Task: Create a task  Develop a new online tool for online language placement tests , assign it to team member softage.1@softage.net in the project BrightTech and update the status of the task to  On Track  , set the priority of the task to High
Action: Mouse moved to (94, 63)
Screenshot: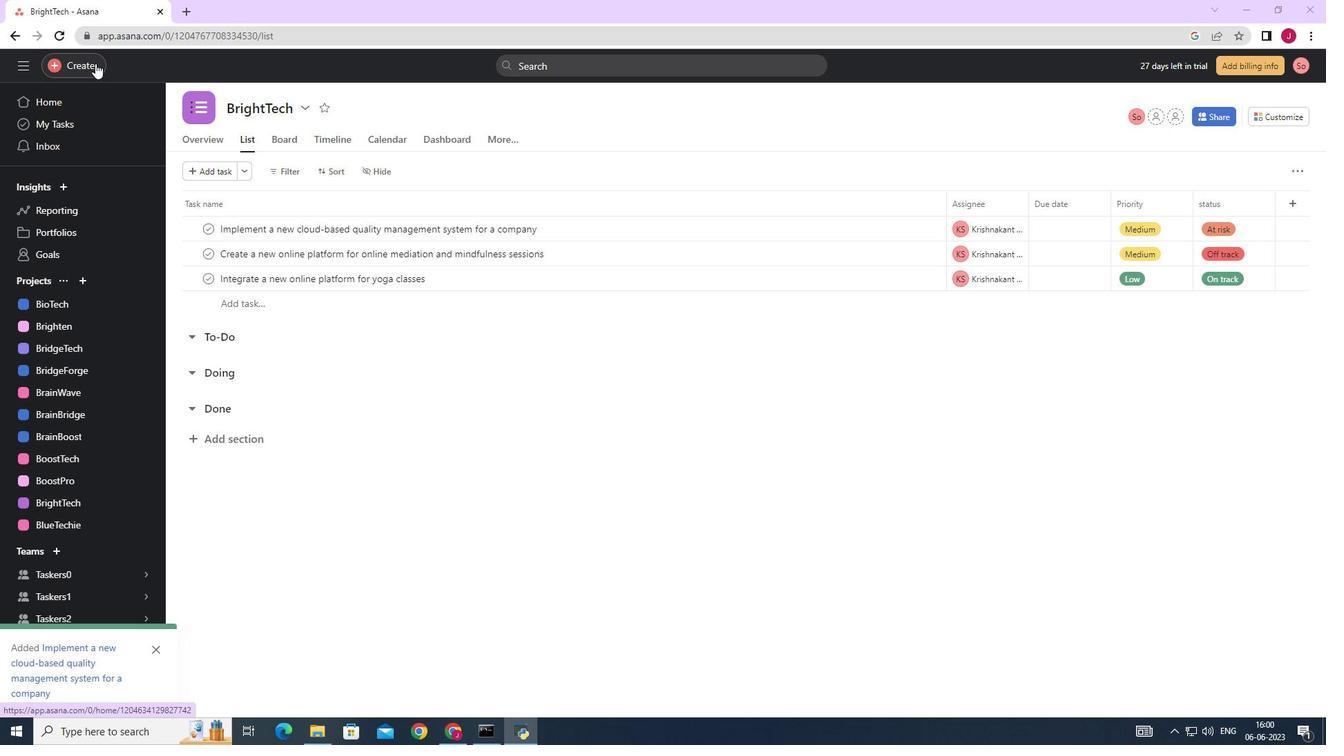 
Action: Mouse pressed left at (94, 63)
Screenshot: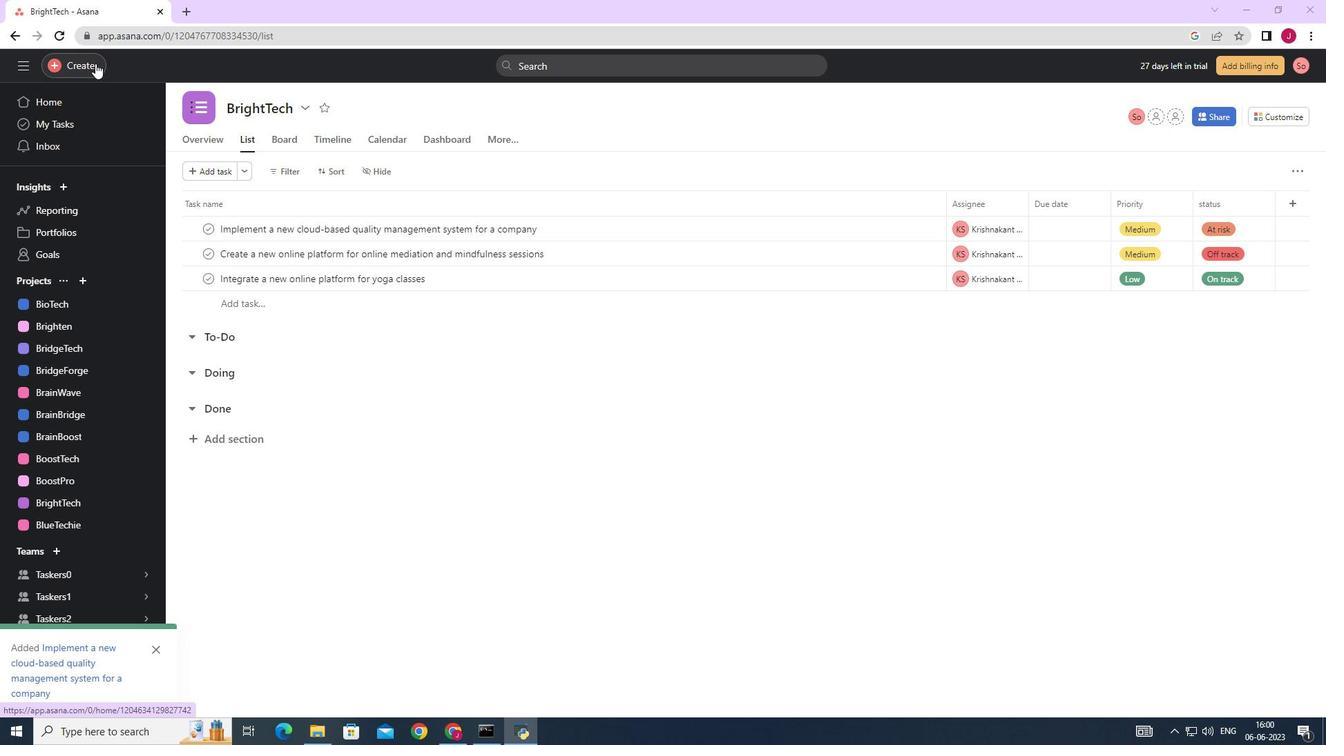 
Action: Mouse moved to (165, 71)
Screenshot: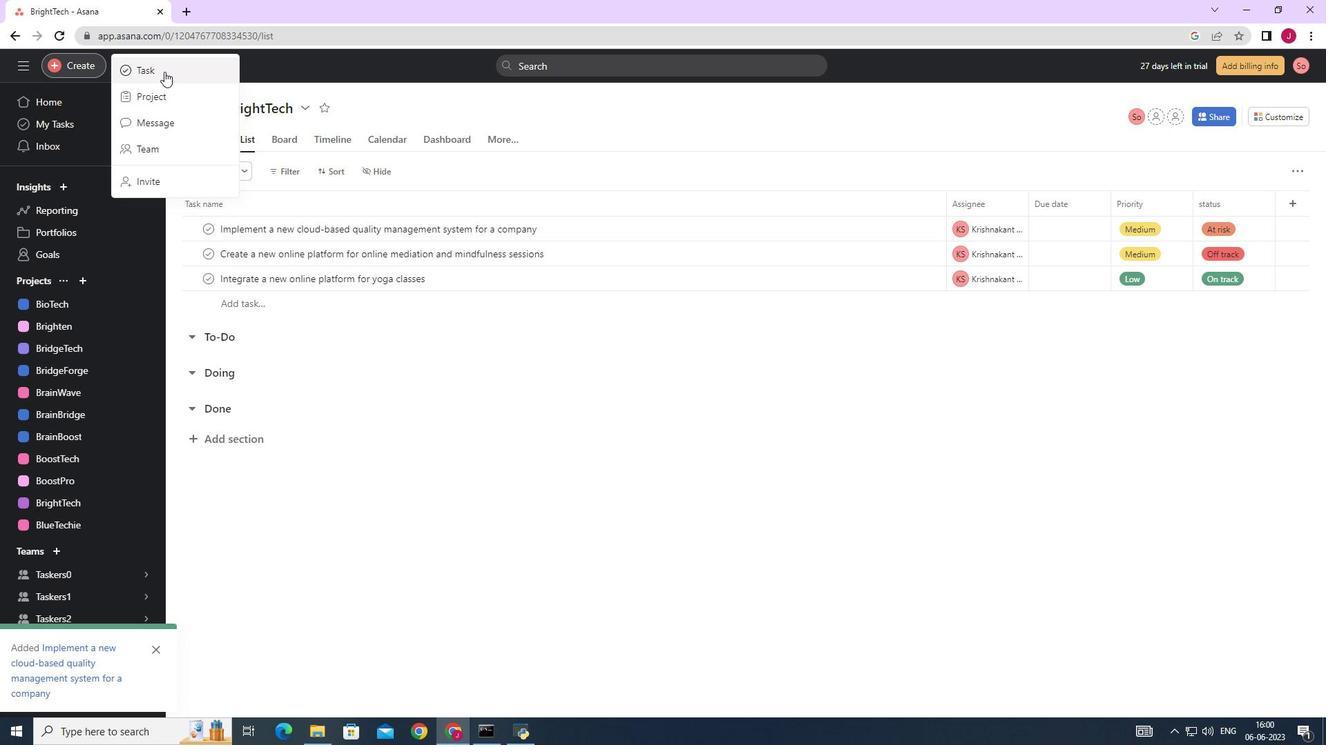 
Action: Mouse pressed left at (165, 71)
Screenshot: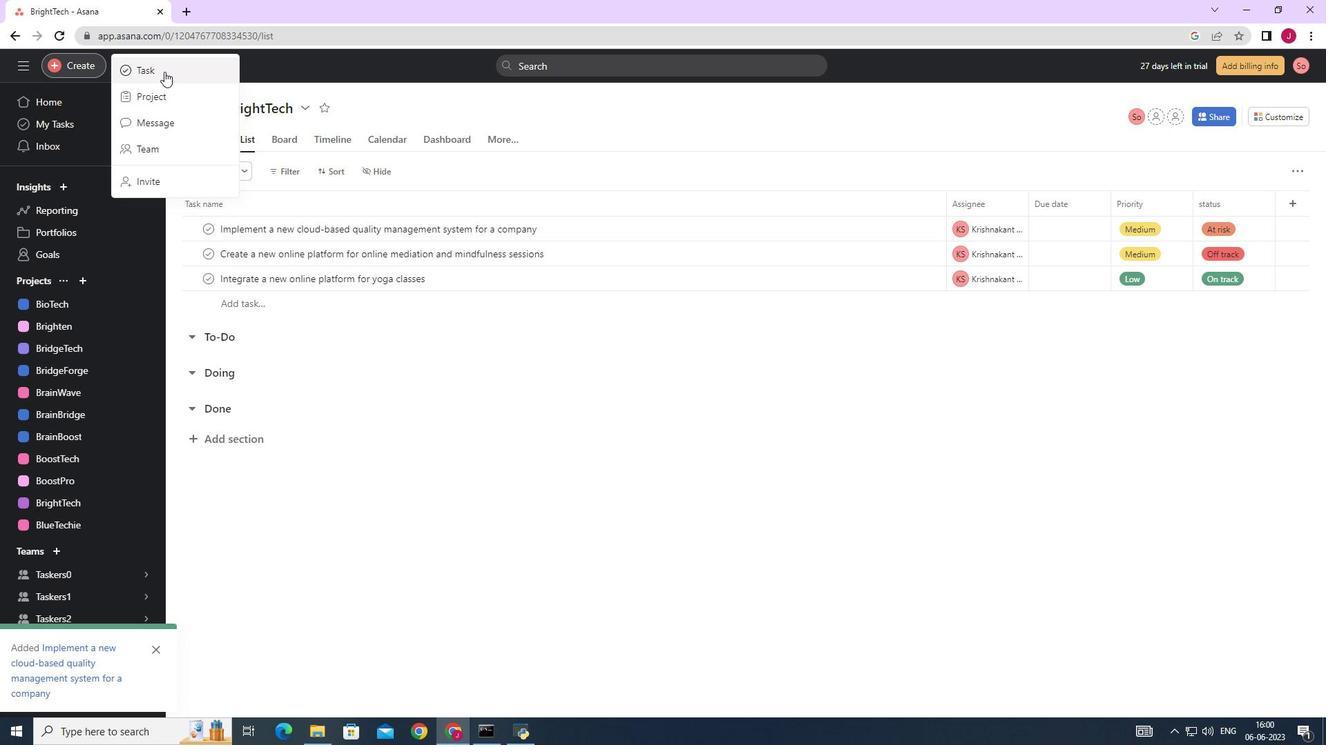 
Action: Mouse moved to (1050, 458)
Screenshot: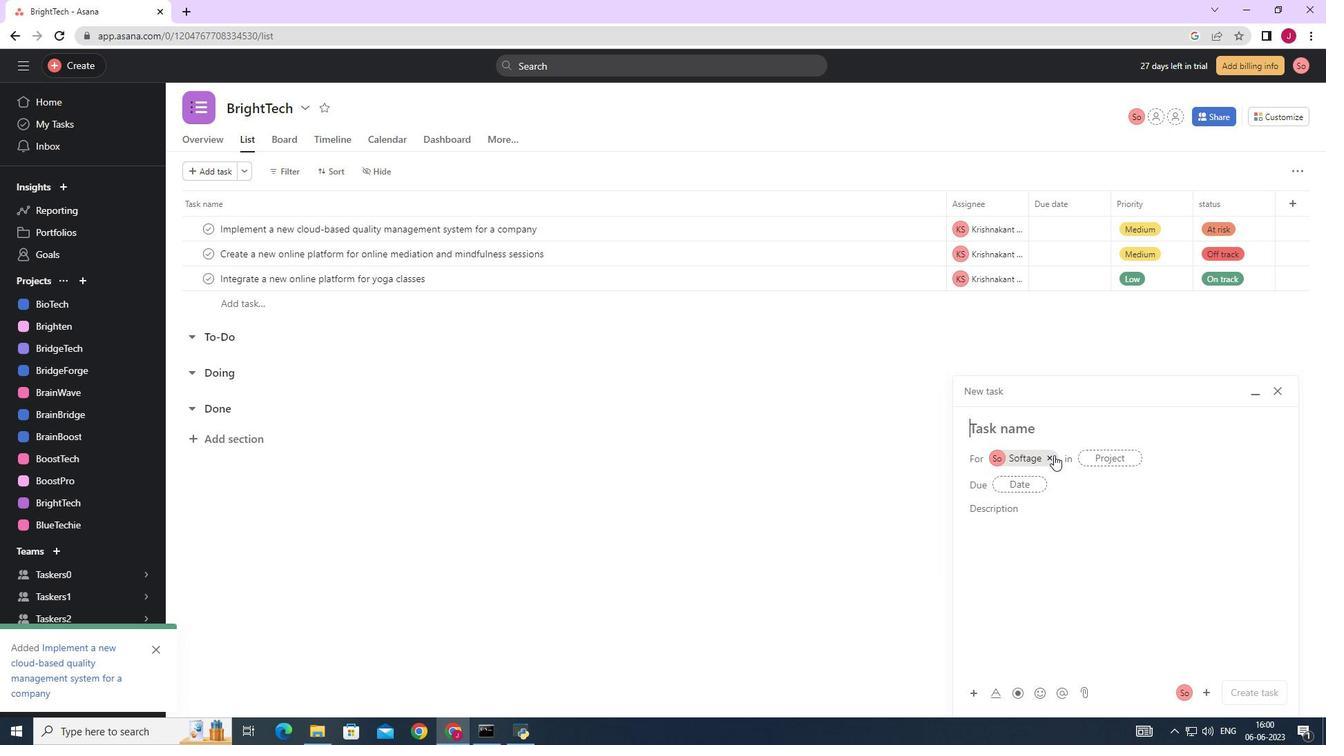 
Action: Mouse pressed left at (1050, 458)
Screenshot: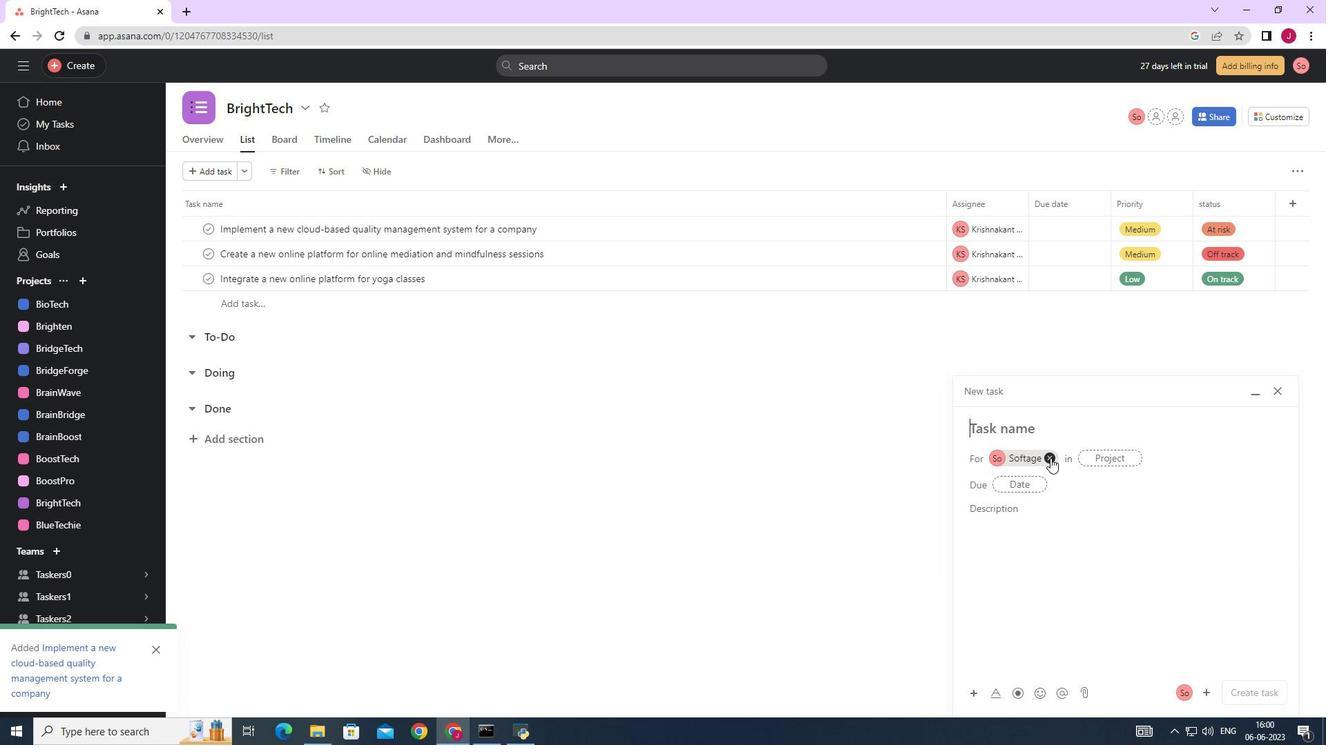 
Action: Mouse moved to (1000, 427)
Screenshot: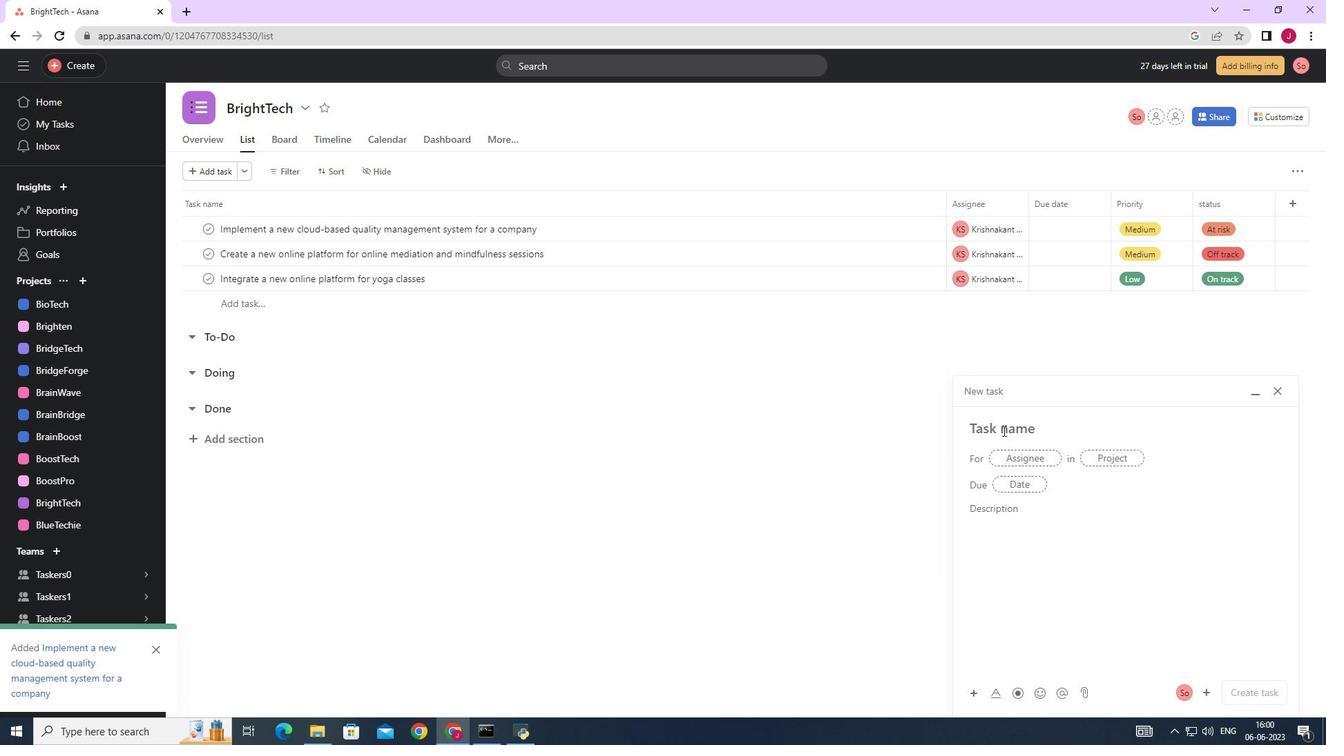 
Action: Mouse pressed left at (1000, 427)
Screenshot: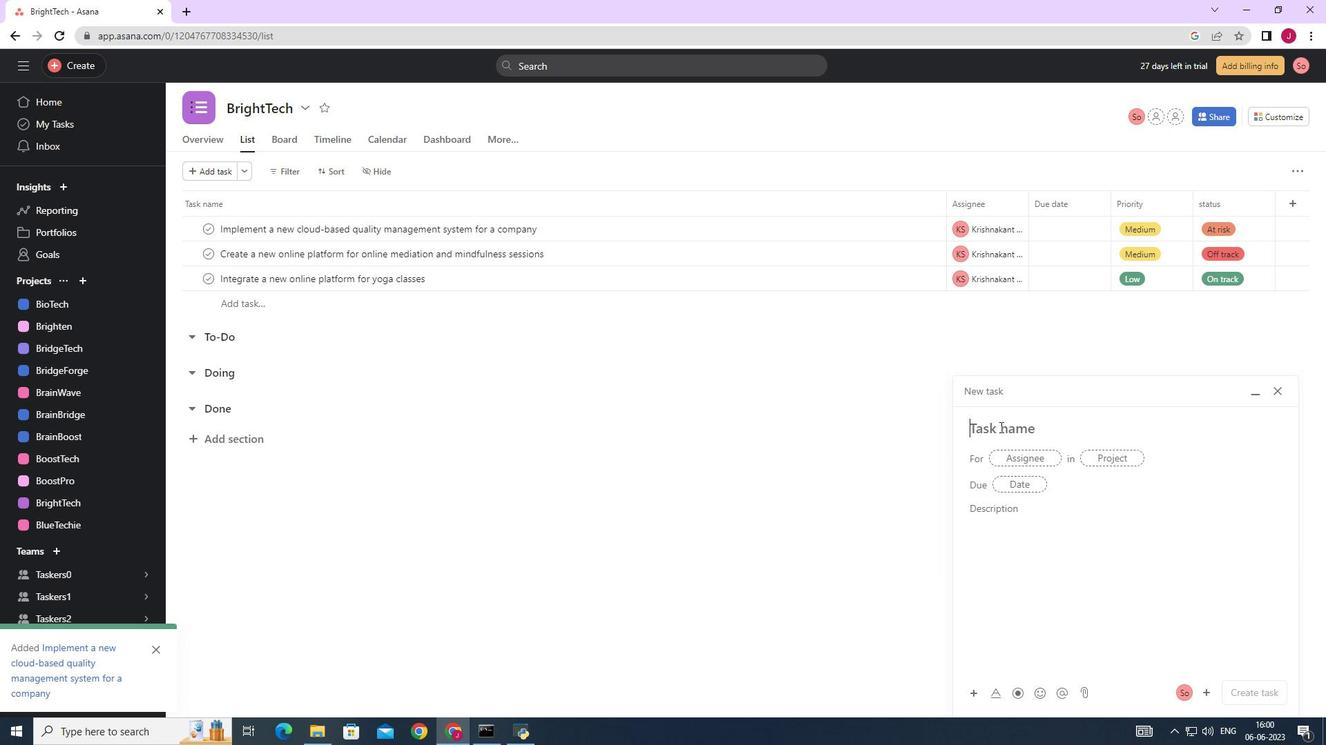 
Action: Key pressed <Key.caps_lock>D<Key.caps_lock>evelop<Key.space>a<Key.space>new<Key.space>online<Key.space>tool<Key.space>for<Key.space>online<Key.space>language<Key.space>placement<Key.space>tests
Screenshot: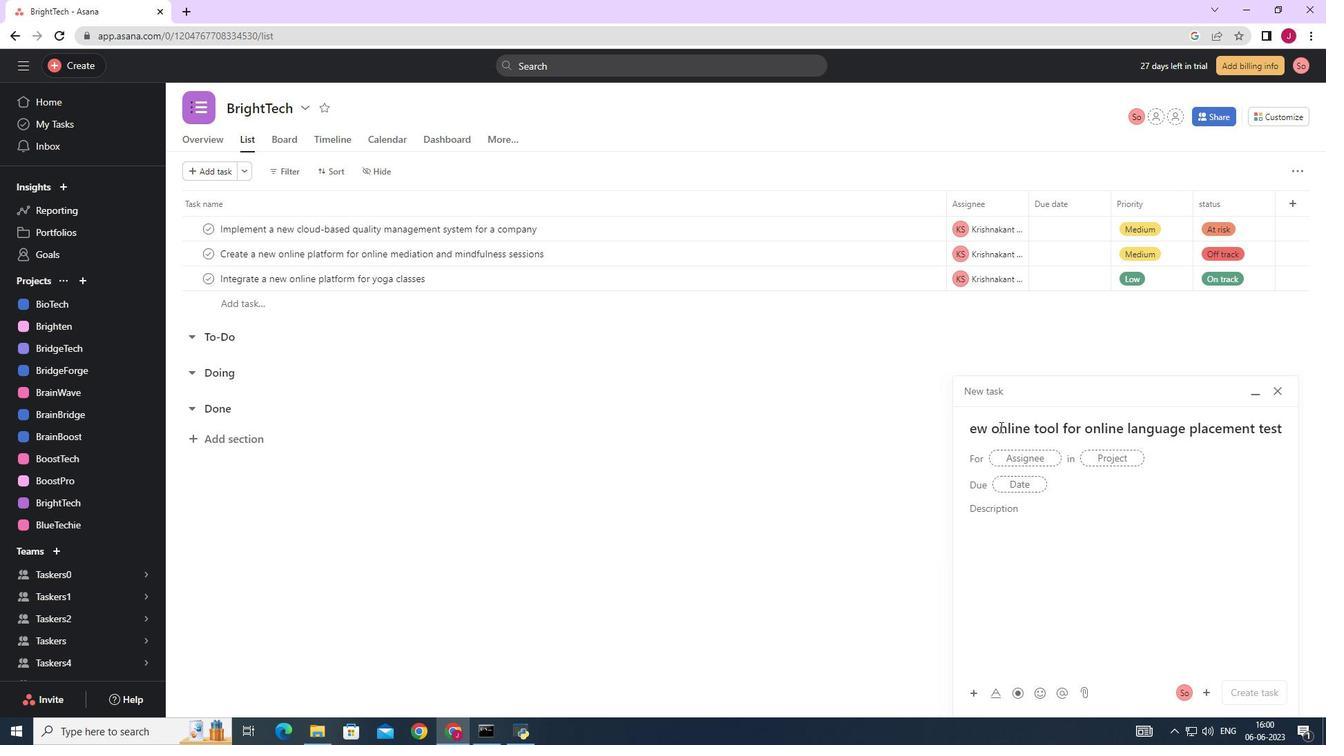 
Action: Mouse moved to (1018, 459)
Screenshot: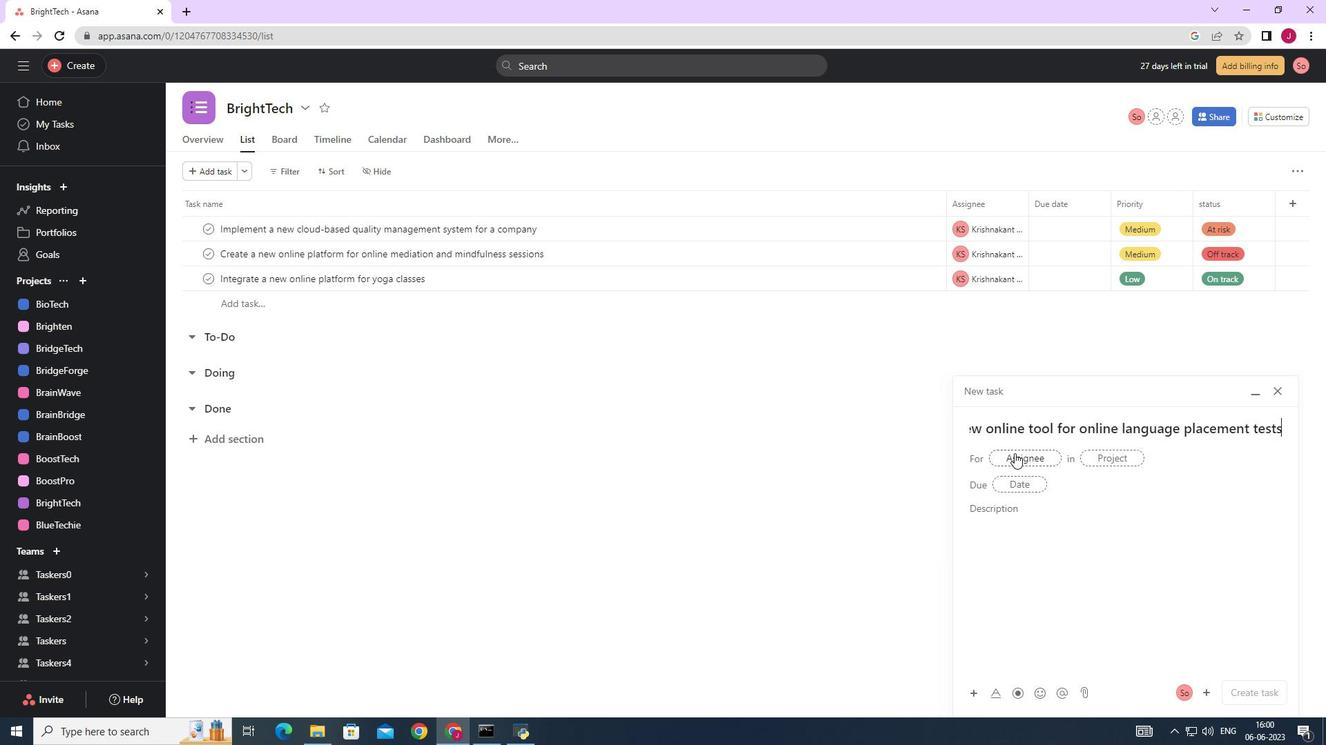 
Action: Mouse pressed left at (1018, 459)
Screenshot: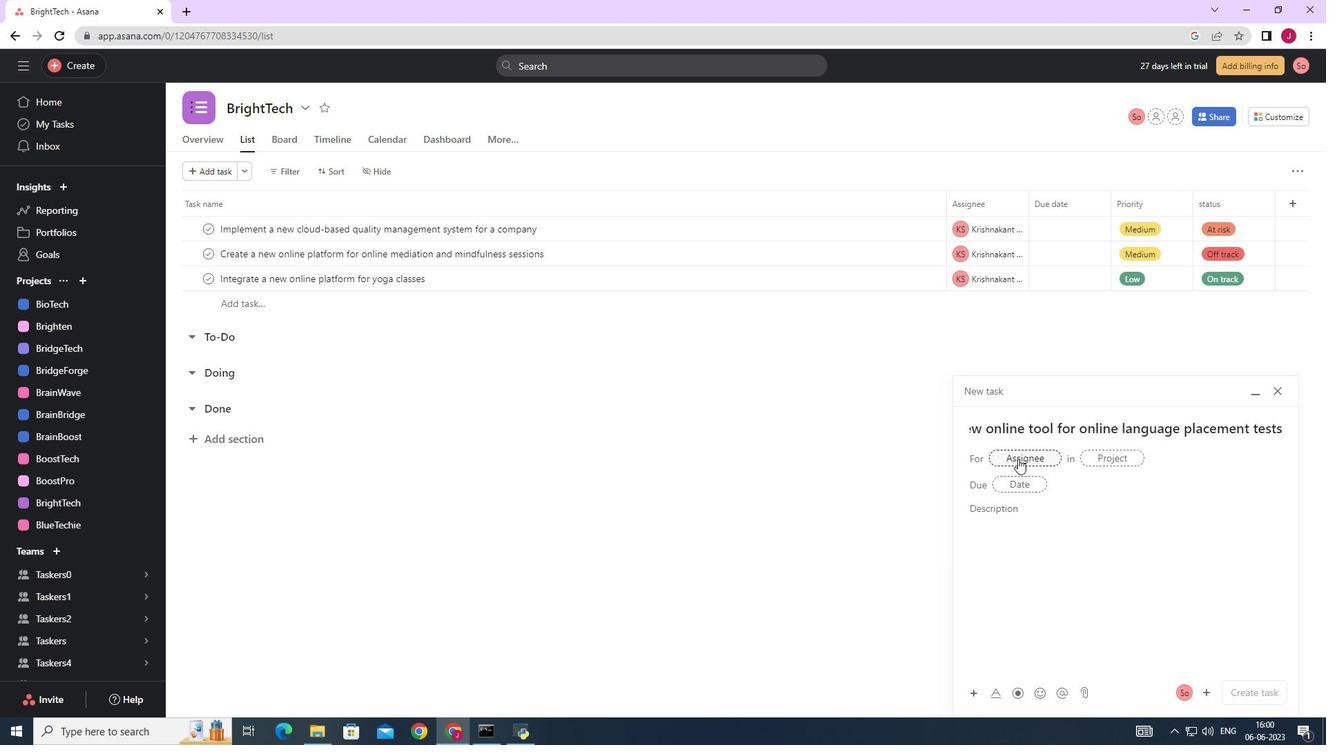 
Action: Key pressed softage.
Screenshot: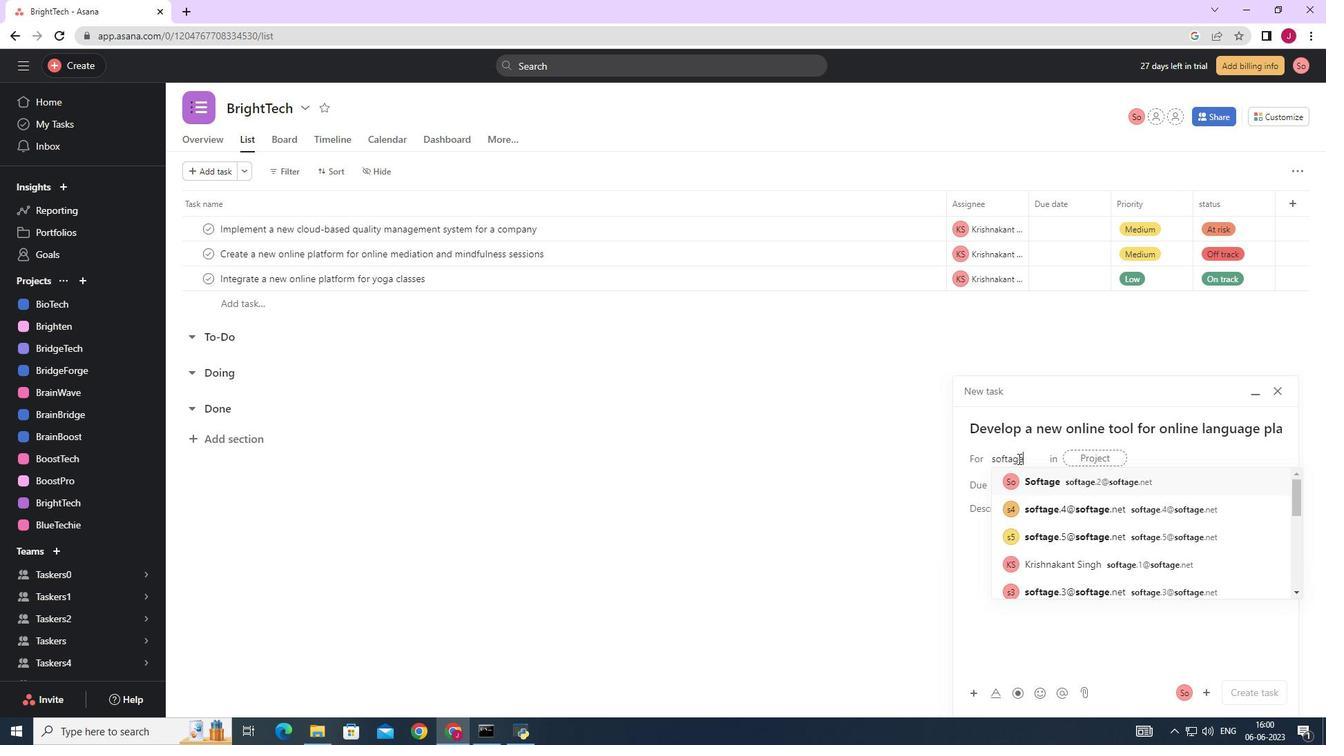
Action: Mouse moved to (979, 425)
Screenshot: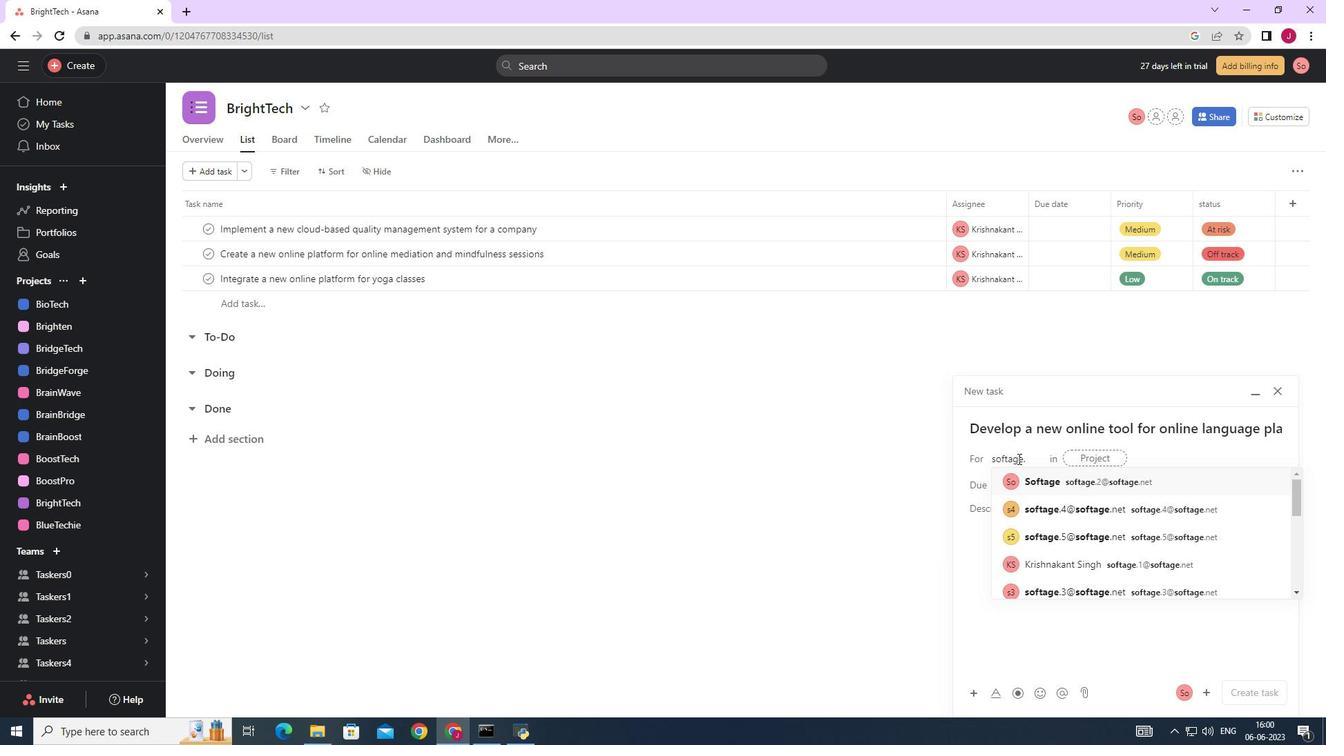 
Action: Key pressed 1
Screenshot: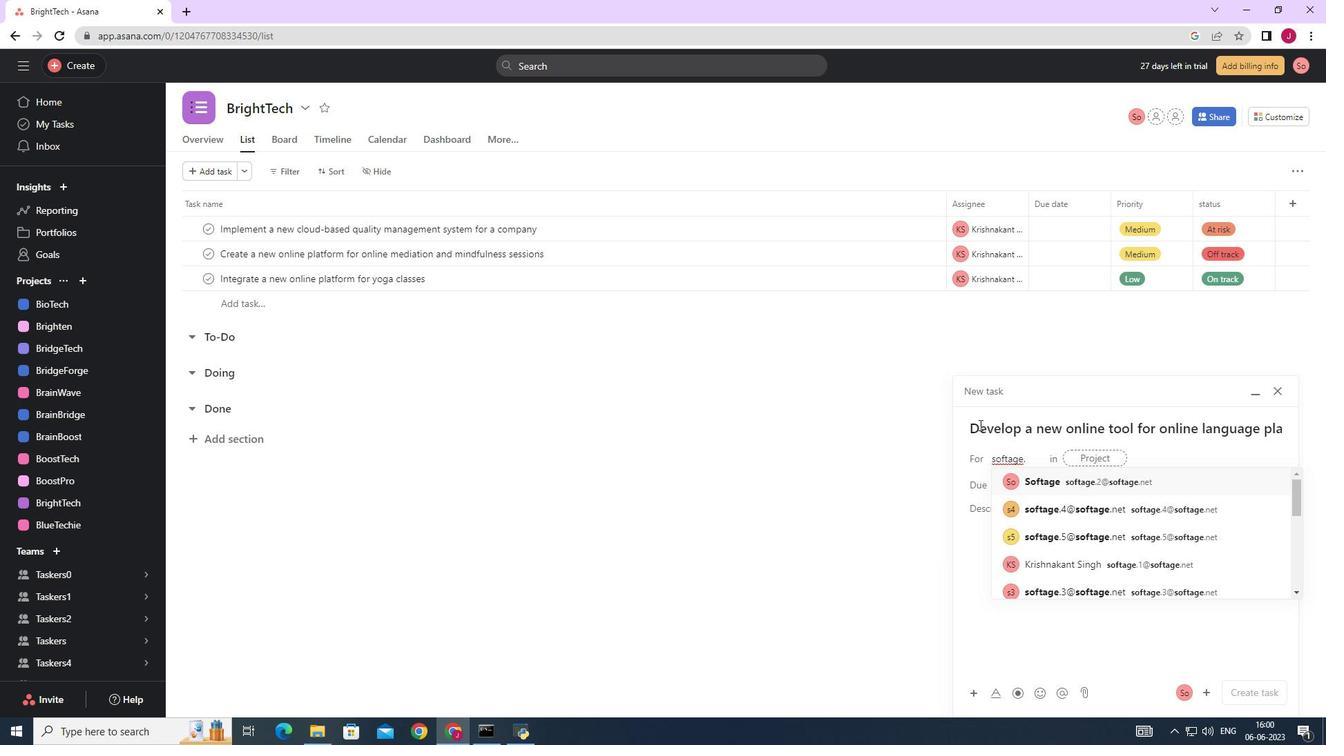 
Action: Mouse moved to (1051, 475)
Screenshot: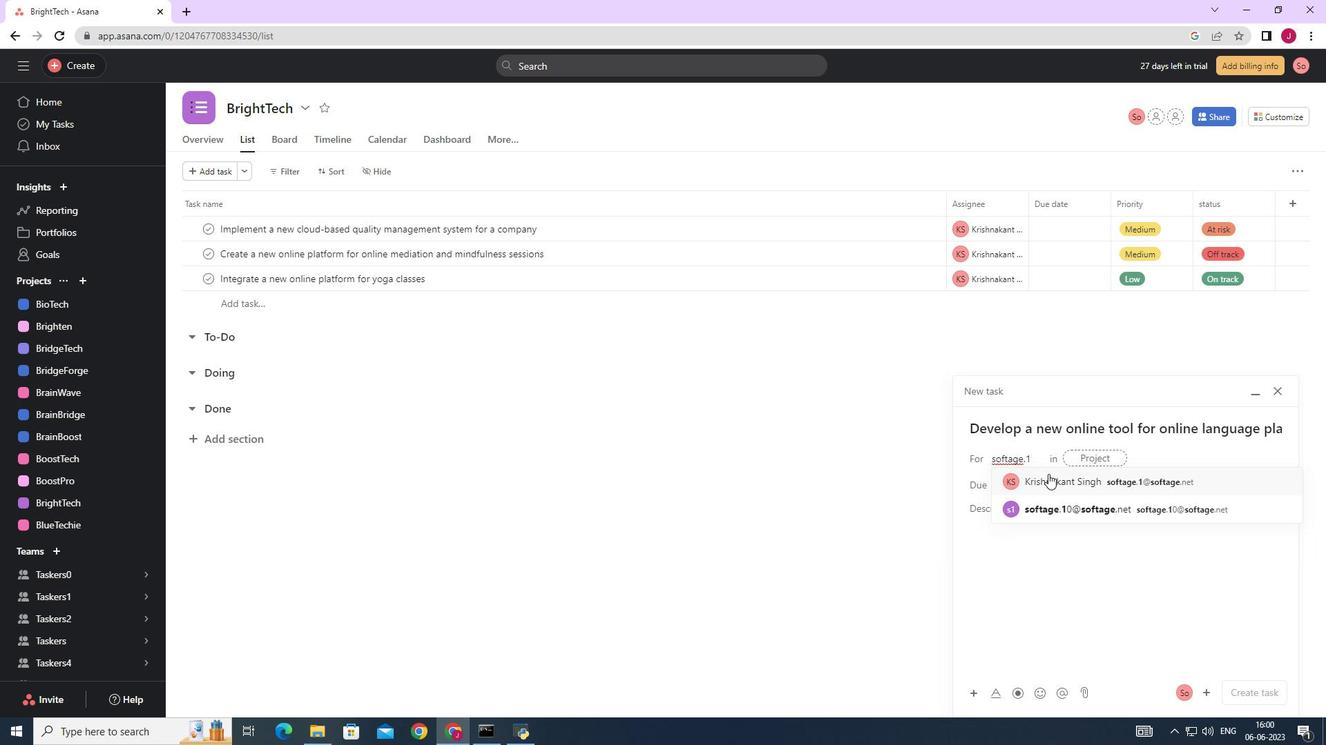 
Action: Mouse pressed left at (1051, 475)
Screenshot: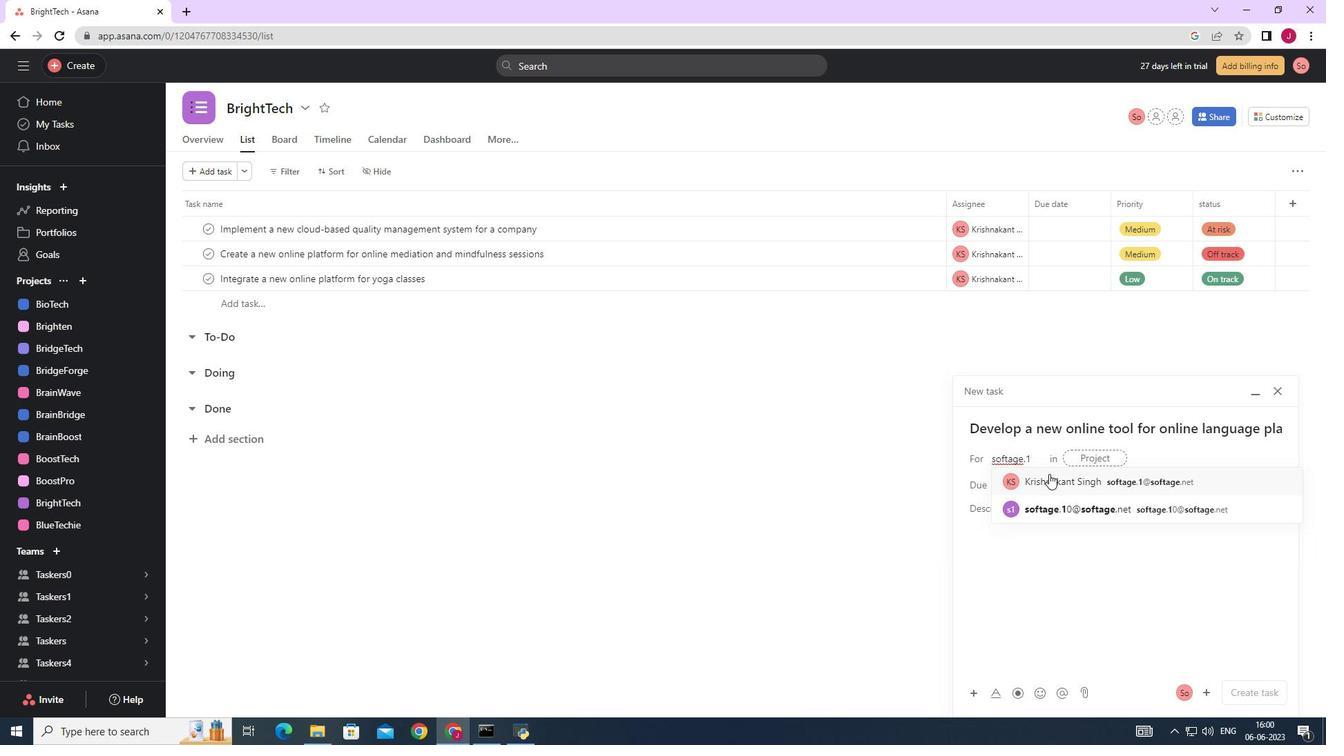 
Action: Mouse moved to (948, 480)
Screenshot: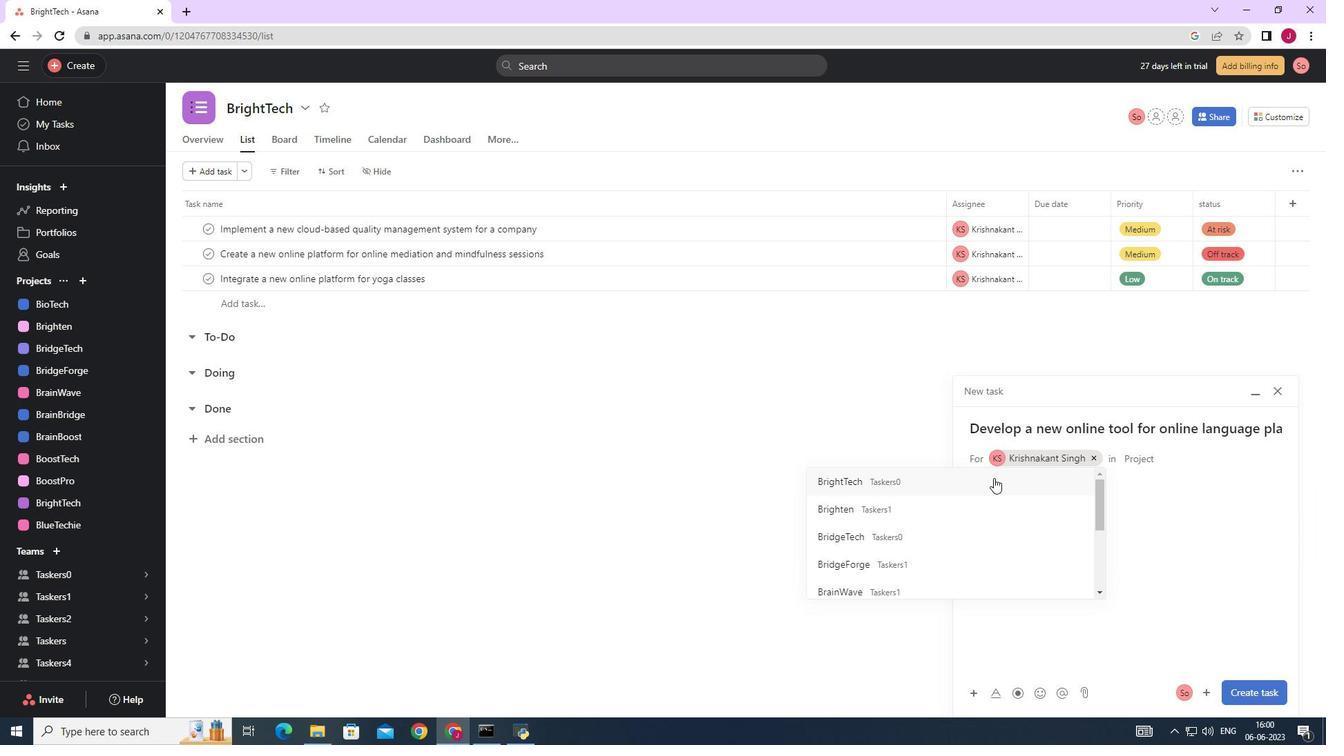 
Action: Mouse pressed left at (948, 480)
Screenshot: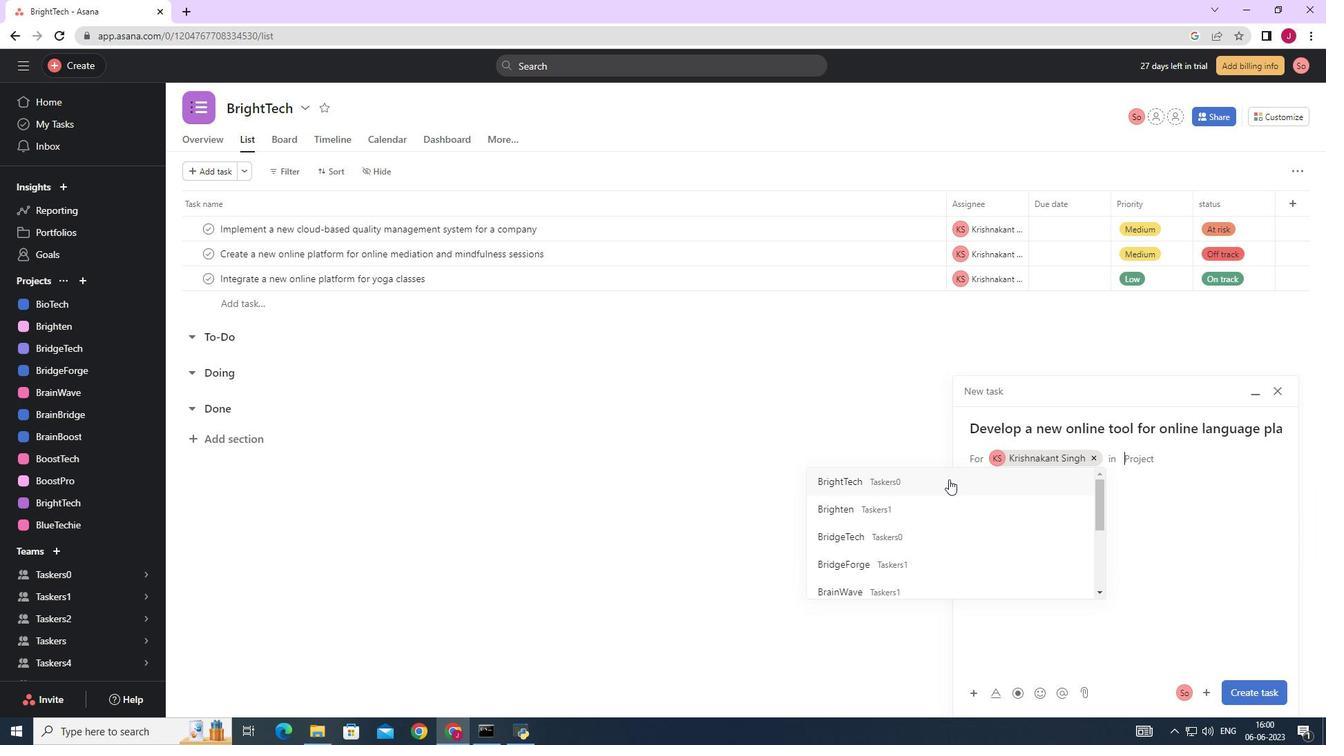 
Action: Mouse moved to (1042, 513)
Screenshot: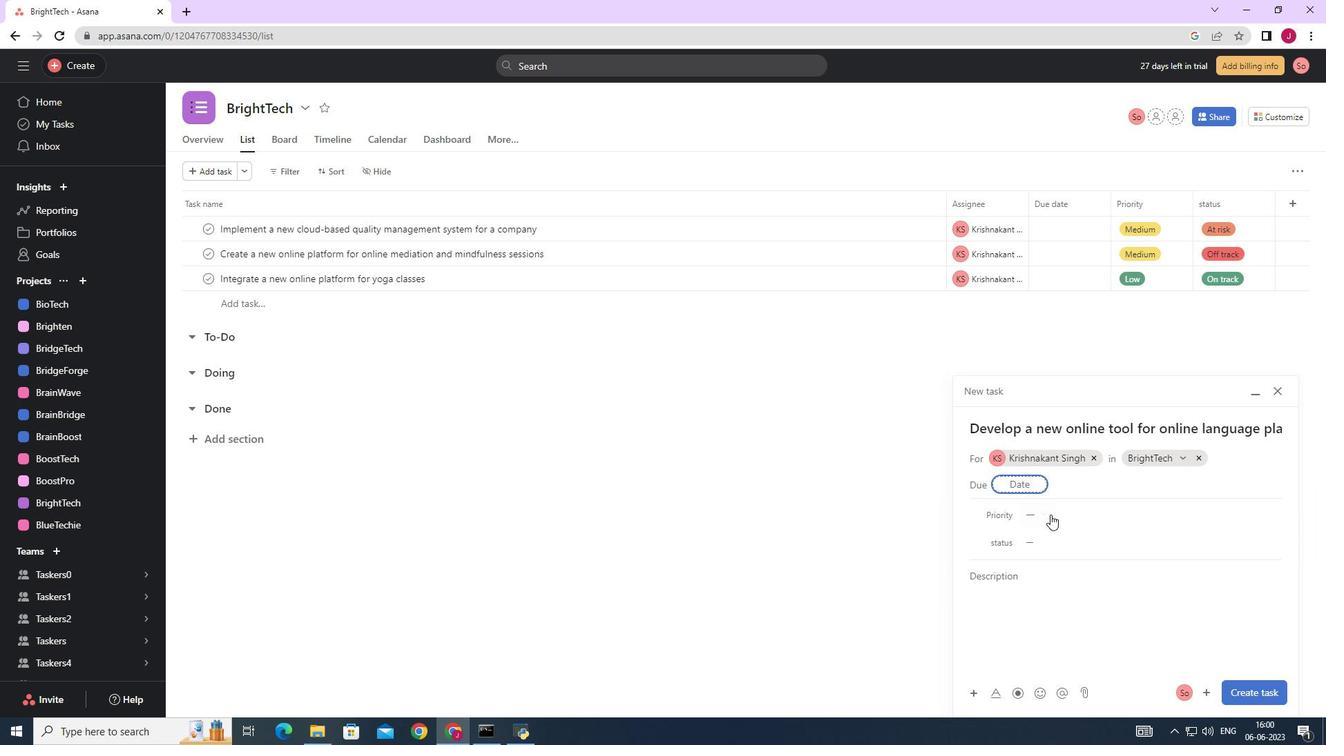 
Action: Mouse pressed left at (1042, 513)
Screenshot: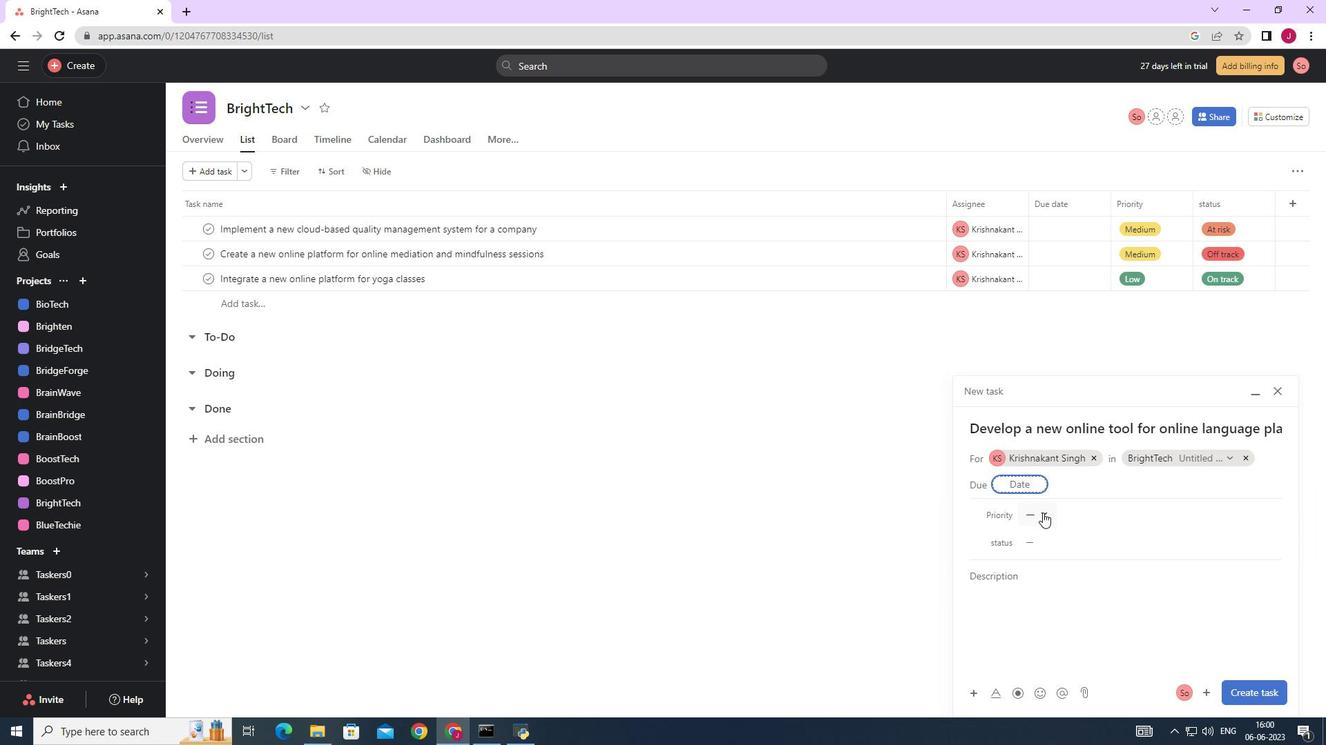 
Action: Mouse moved to (1062, 558)
Screenshot: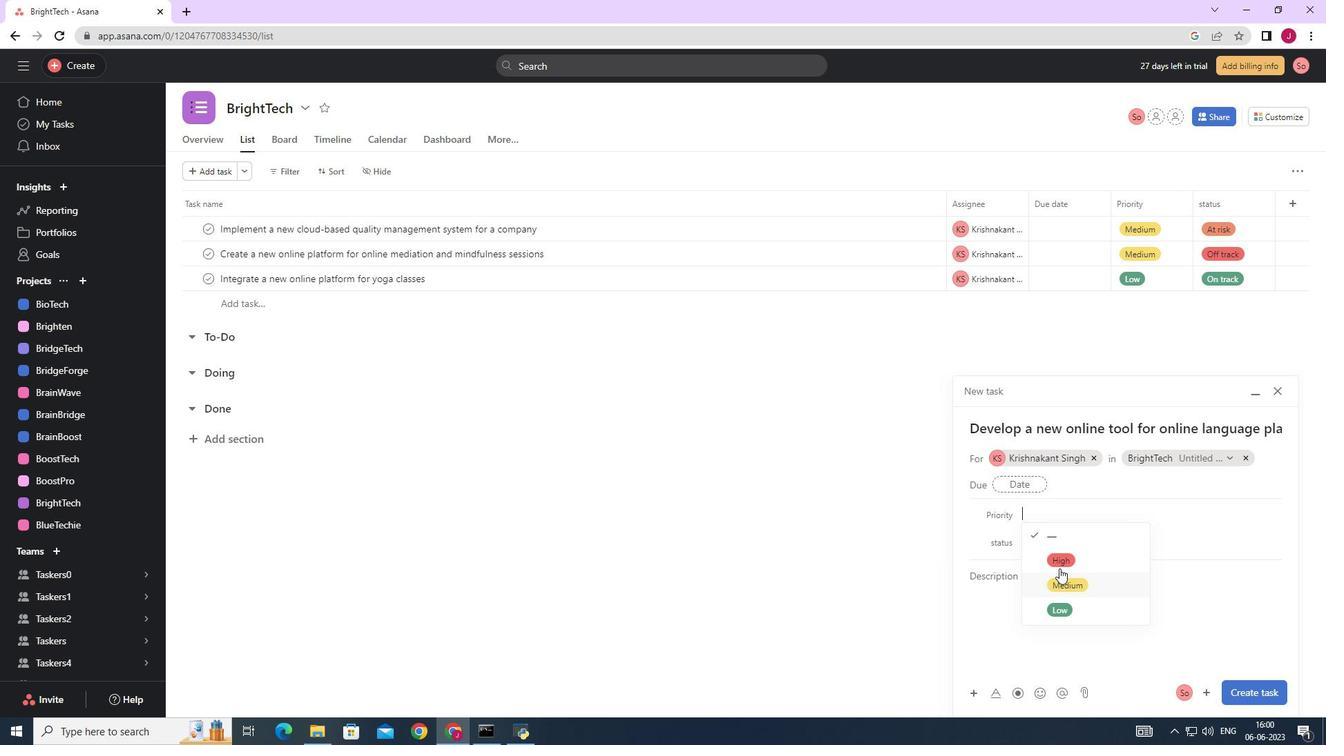 
Action: Mouse pressed left at (1062, 558)
Screenshot: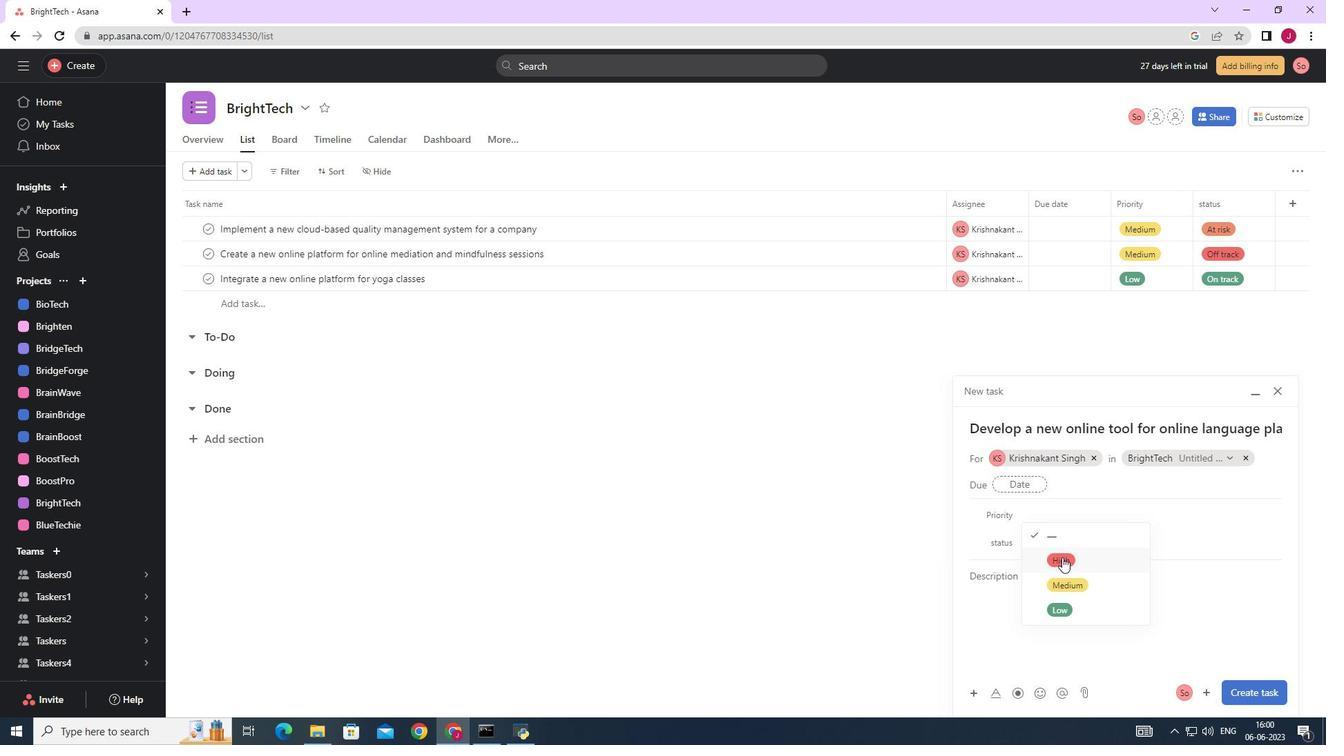 
Action: Mouse moved to (1051, 541)
Screenshot: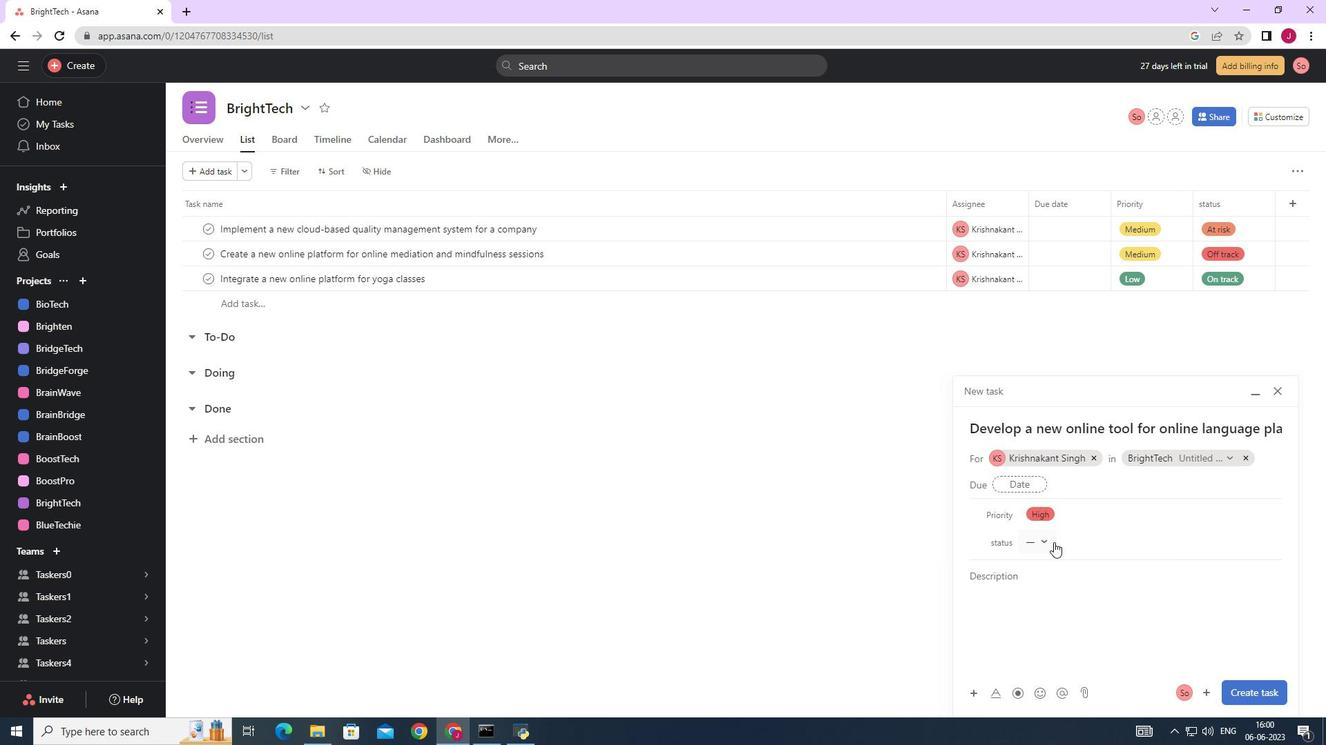 
Action: Mouse pressed left at (1051, 541)
Screenshot: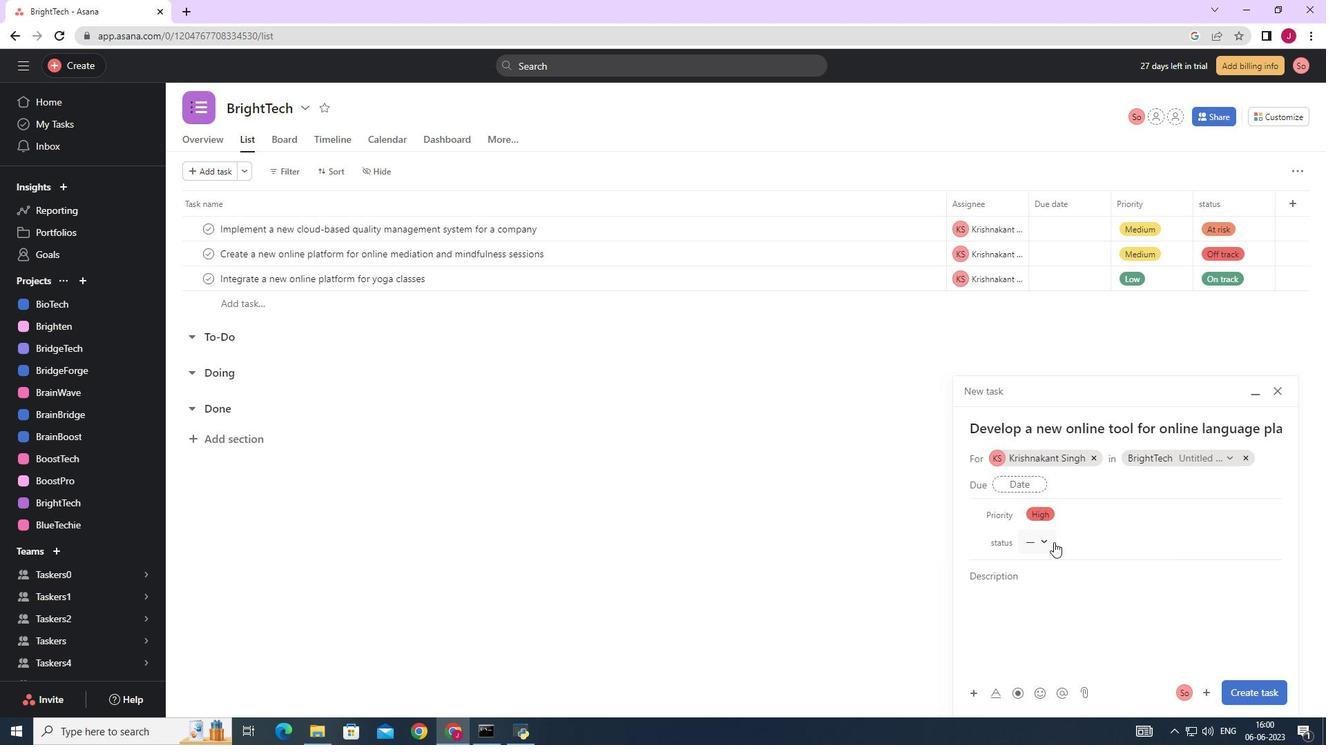 
Action: Mouse moved to (1070, 589)
Screenshot: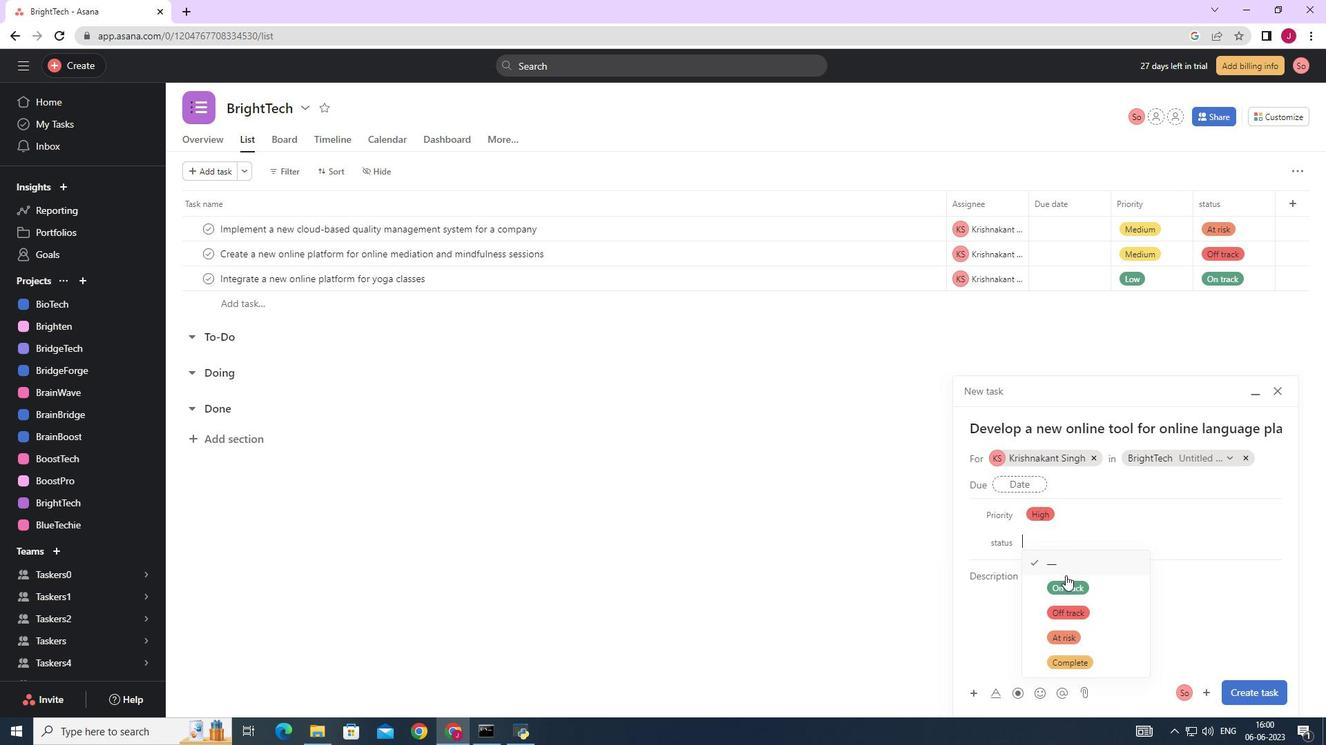 
Action: Mouse pressed left at (1070, 589)
Screenshot: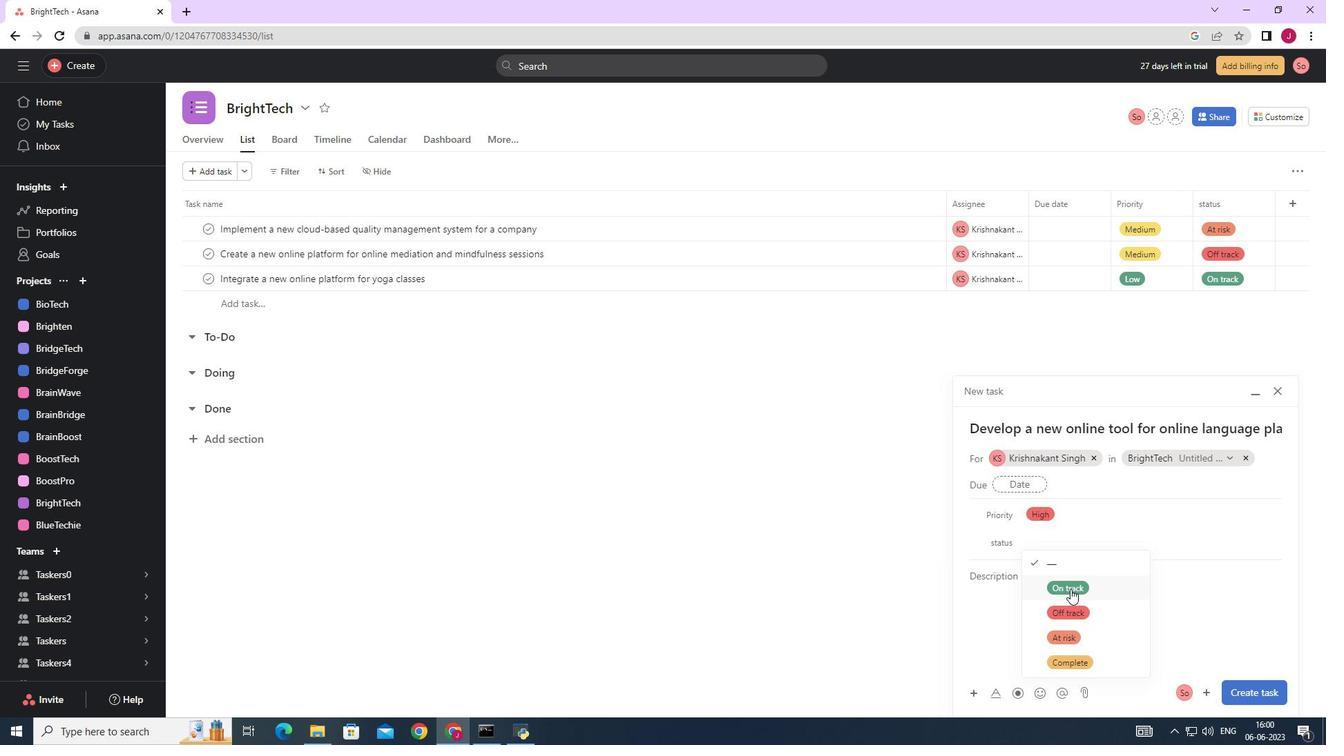 
Action: Mouse moved to (1251, 696)
Screenshot: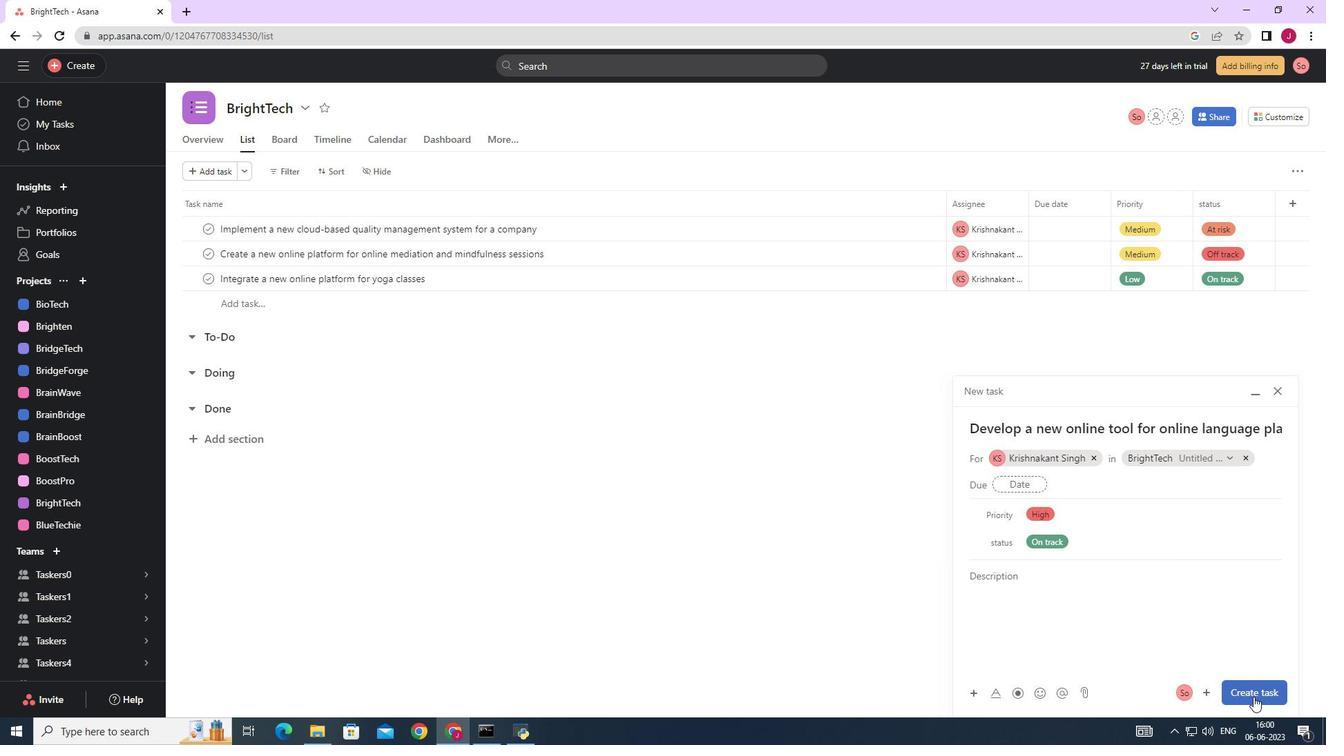 
Action: Mouse pressed left at (1251, 696)
Screenshot: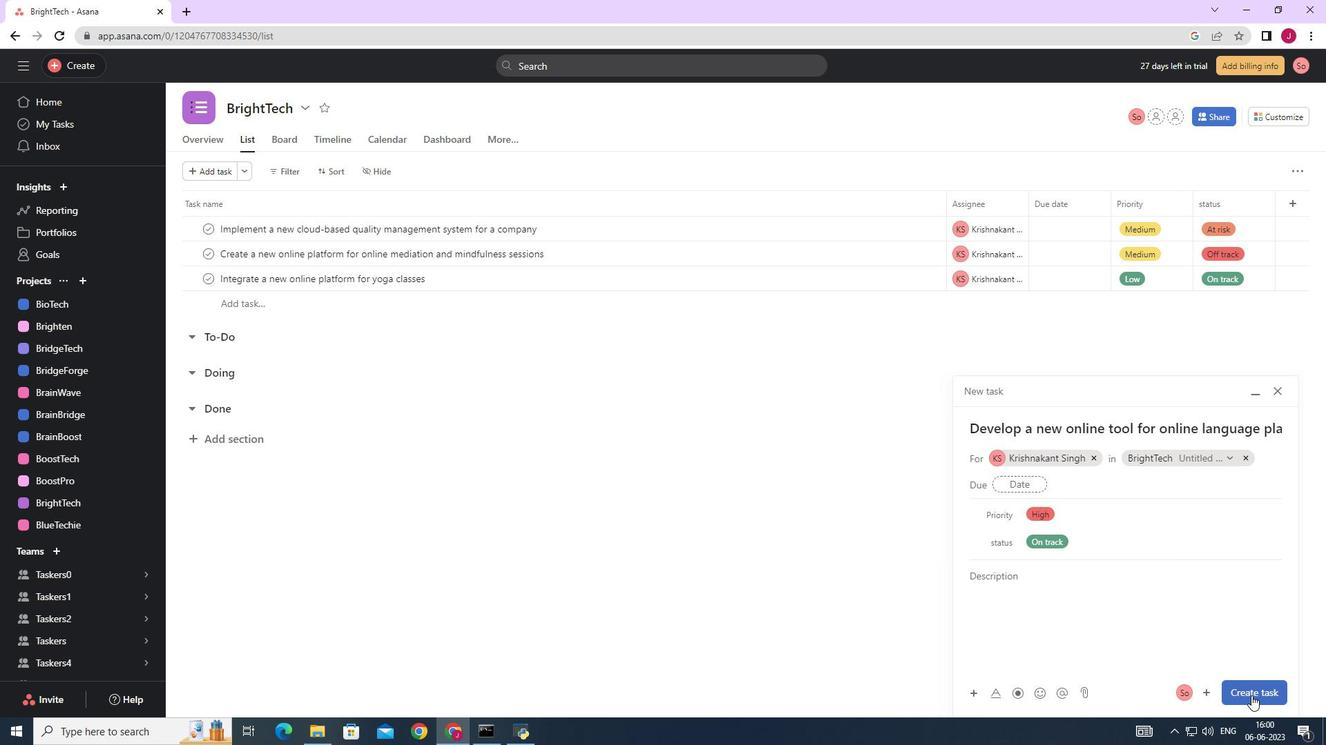 
Action: Mouse moved to (1165, 564)
Screenshot: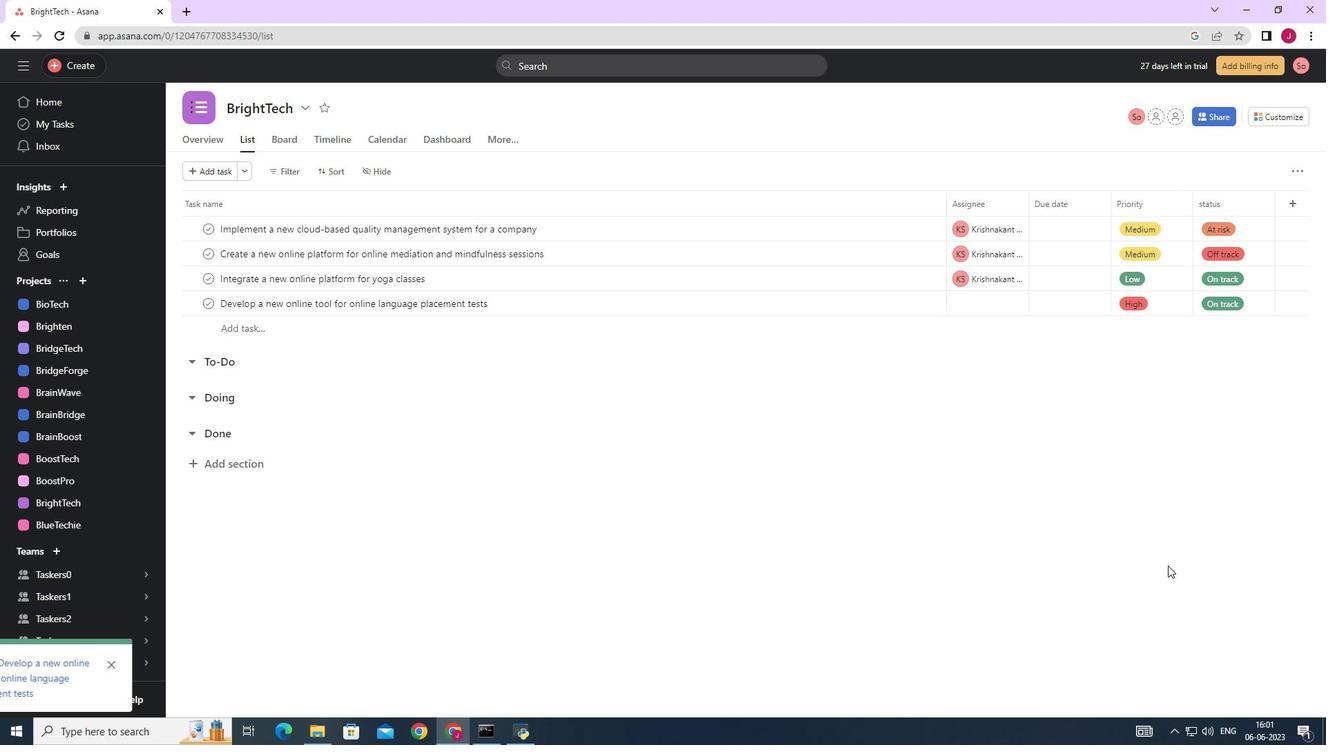 
